 Task: Add Surya Brasil Red Henna Cream to the cart.
Action: Mouse moved to (241, 125)
Screenshot: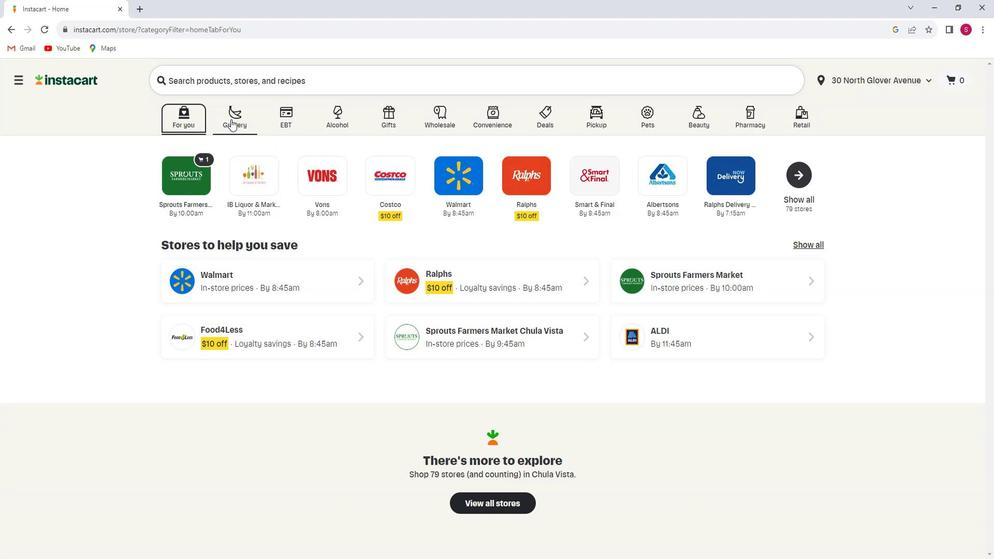 
Action: Mouse pressed left at (241, 125)
Screenshot: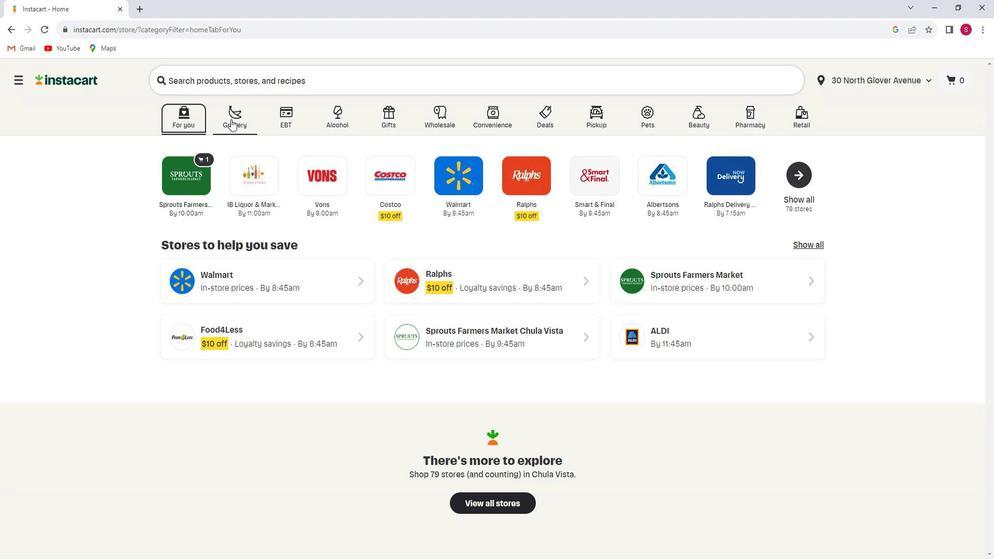 
Action: Mouse moved to (250, 307)
Screenshot: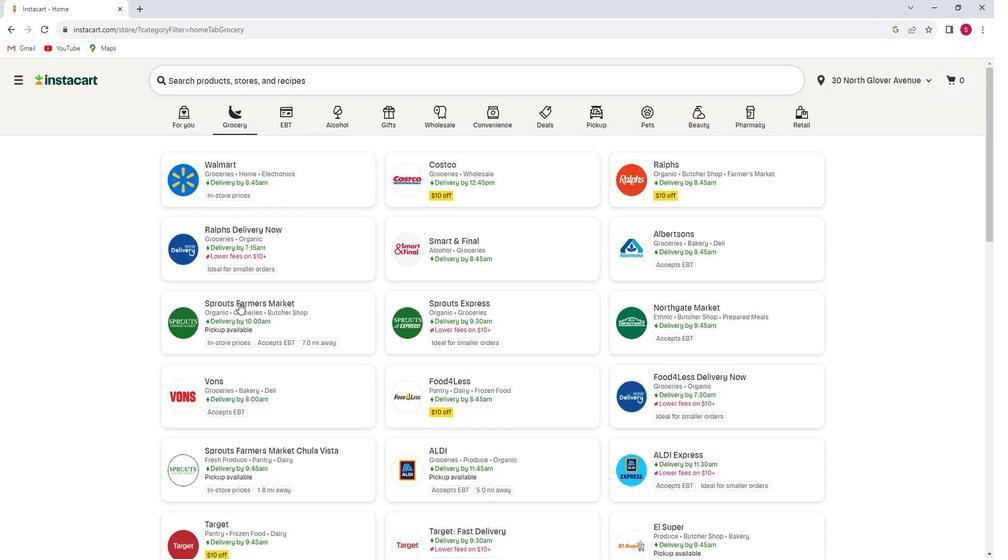 
Action: Mouse pressed left at (250, 307)
Screenshot: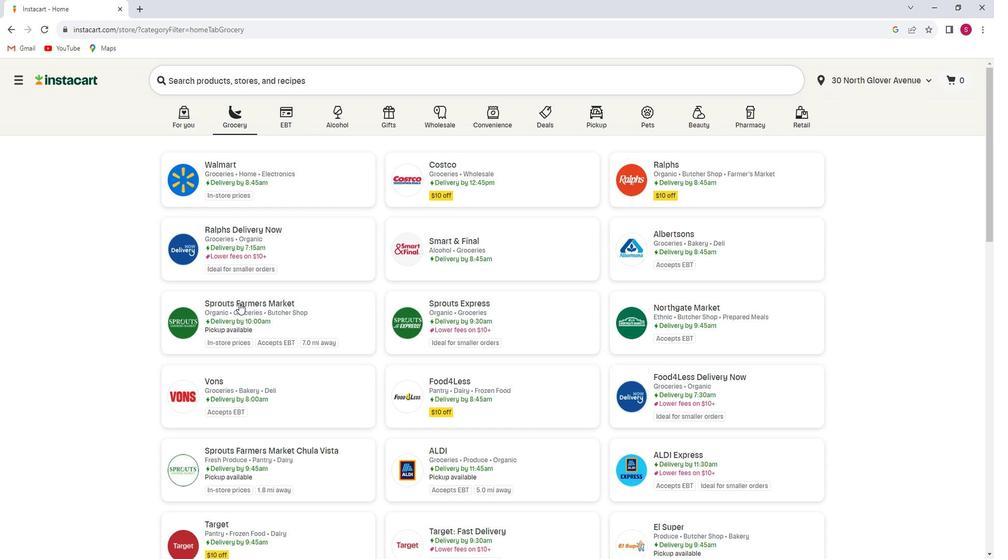 
Action: Mouse moved to (74, 364)
Screenshot: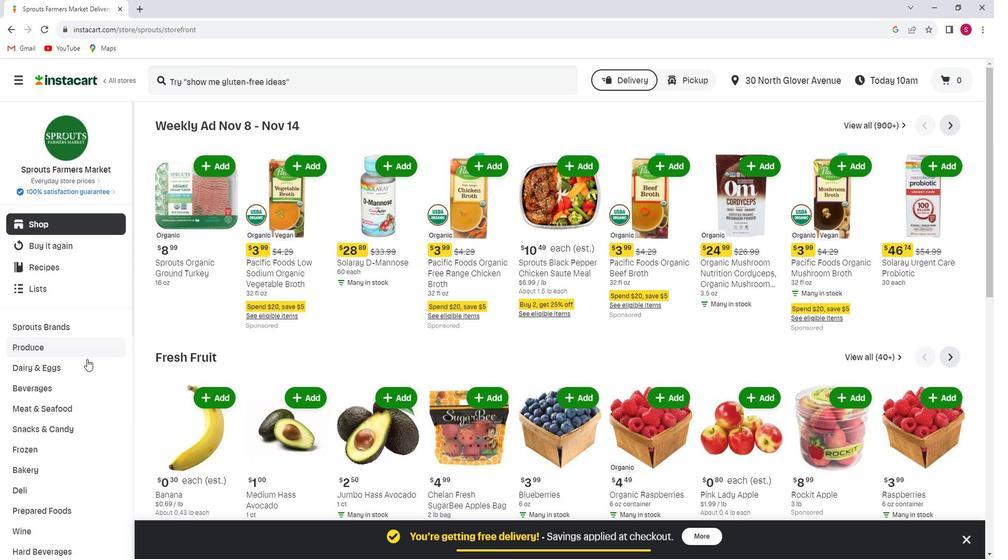
Action: Mouse scrolled (74, 364) with delta (0, 0)
Screenshot: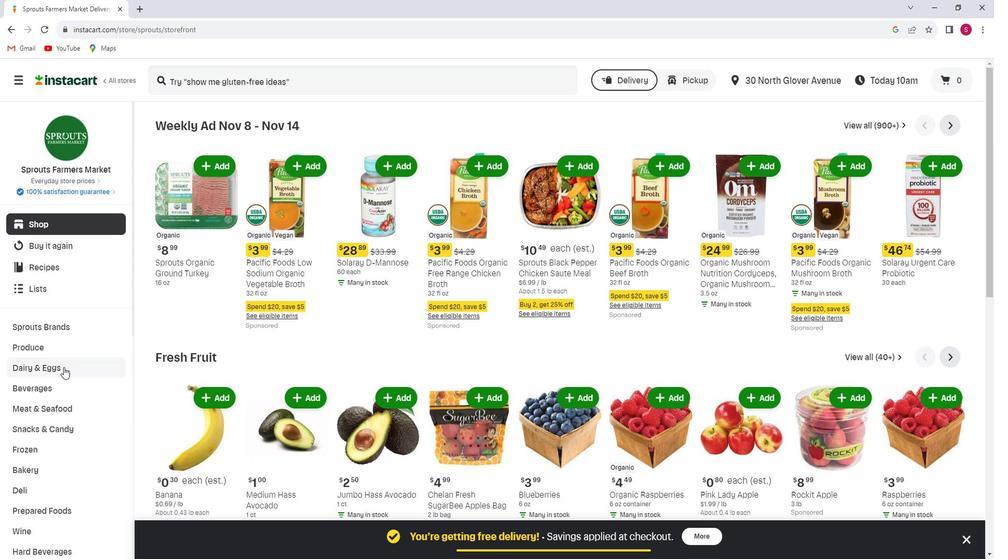 
Action: Mouse scrolled (74, 364) with delta (0, 0)
Screenshot: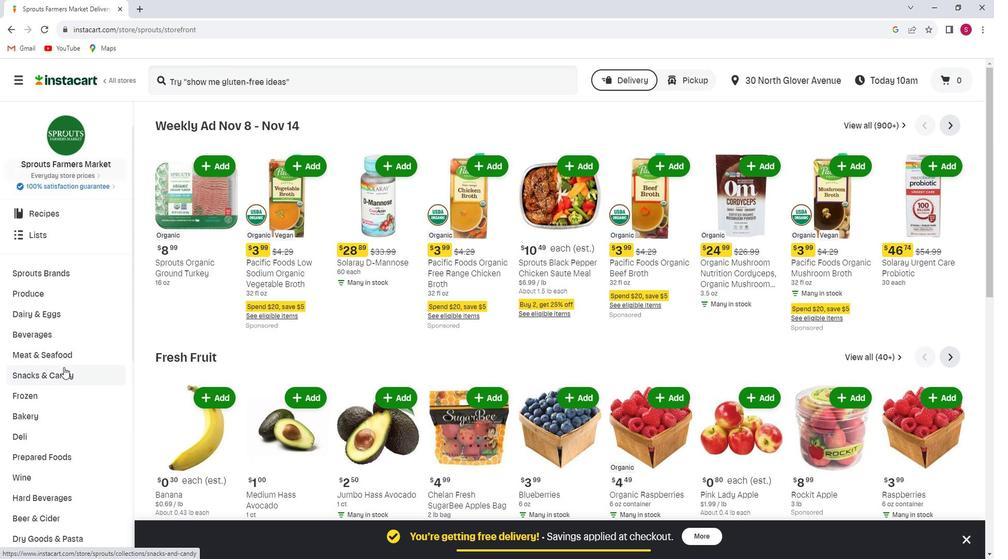
Action: Mouse scrolled (74, 364) with delta (0, 0)
Screenshot: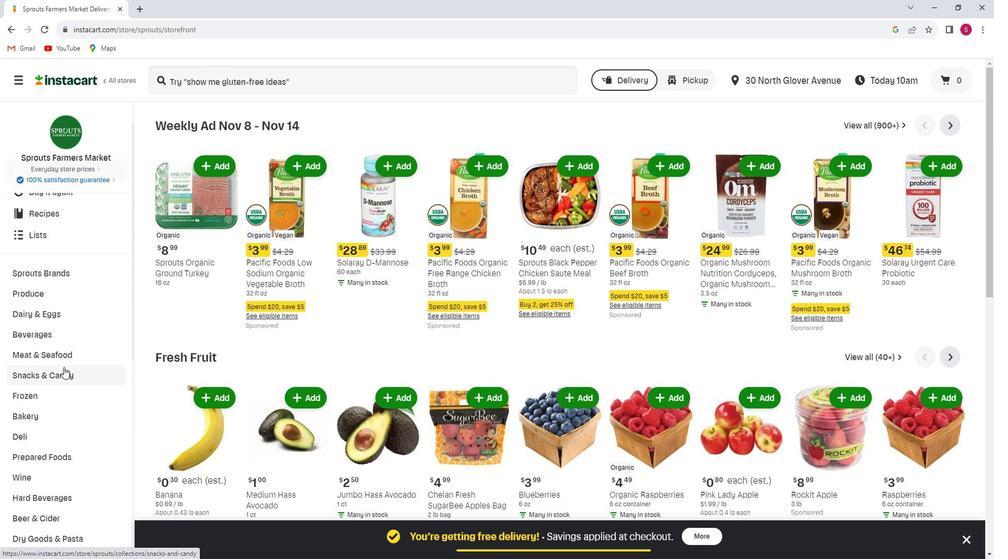 
Action: Mouse scrolled (74, 364) with delta (0, 0)
Screenshot: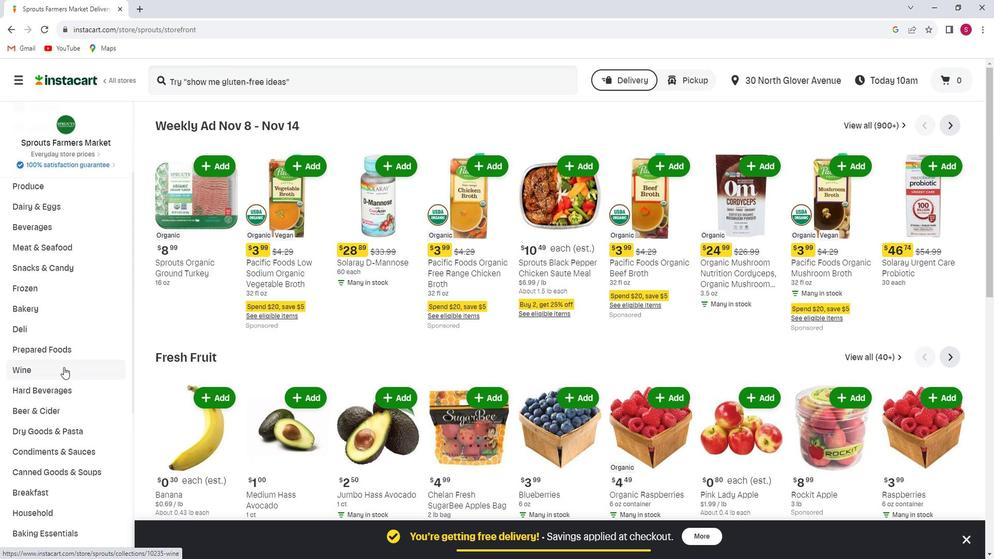 
Action: Mouse scrolled (74, 364) with delta (0, 0)
Screenshot: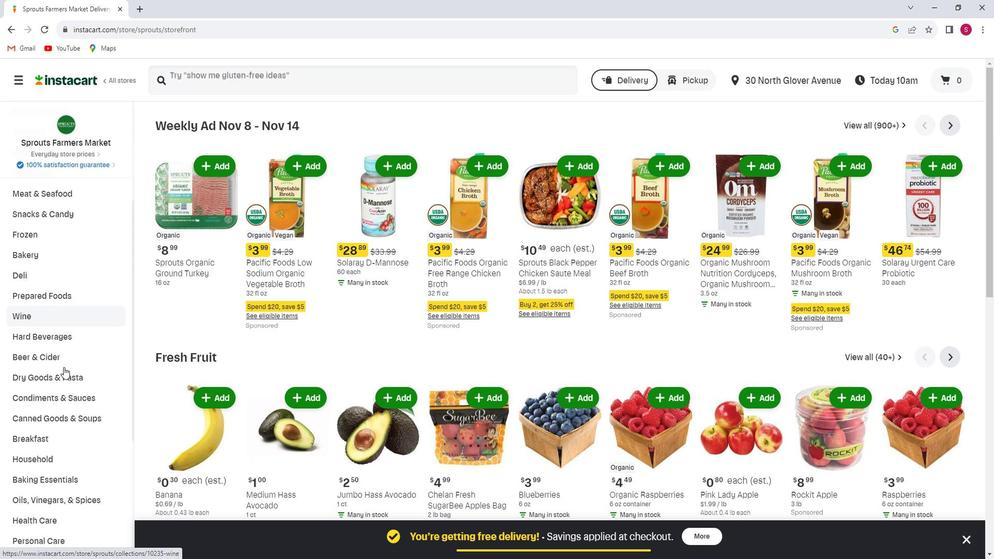 
Action: Mouse scrolled (74, 364) with delta (0, 0)
Screenshot: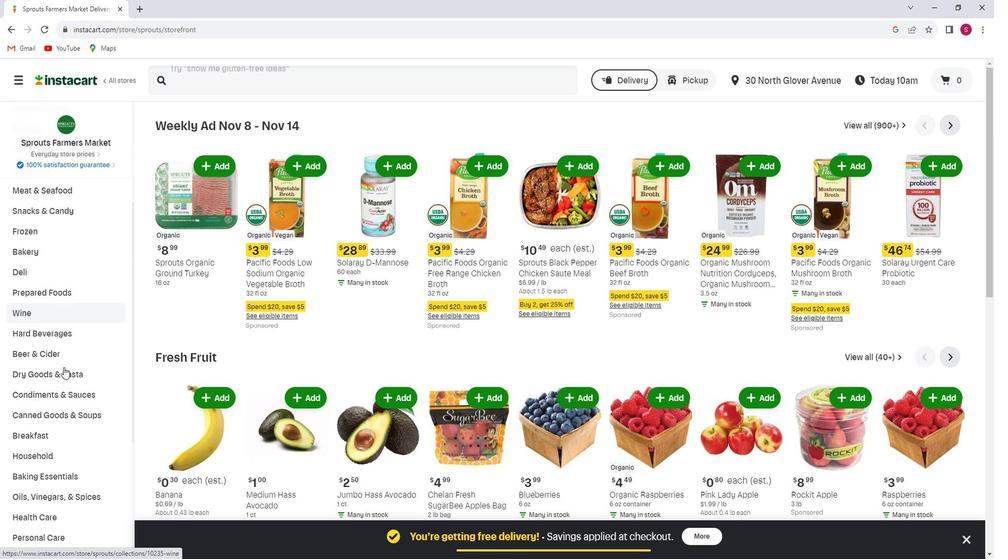 
Action: Mouse scrolled (74, 364) with delta (0, 0)
Screenshot: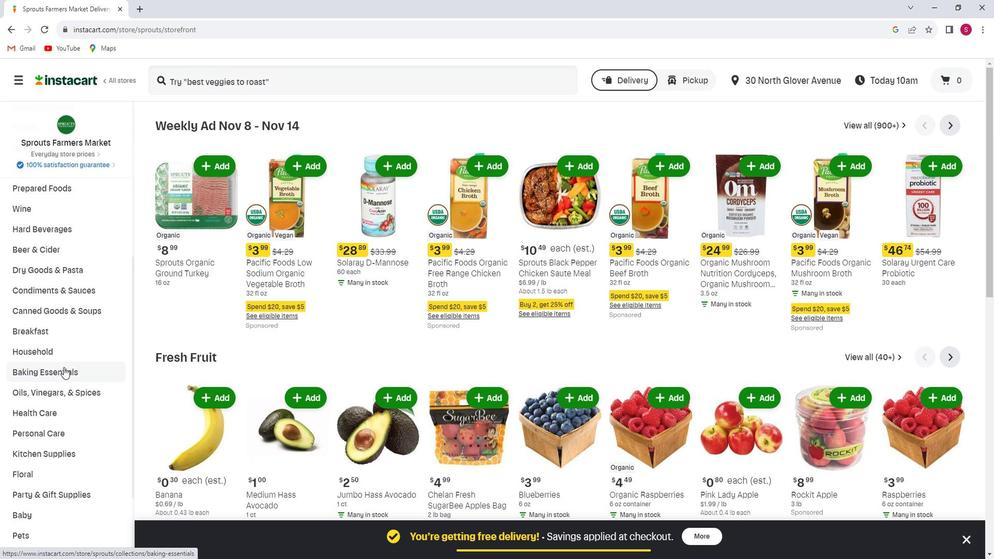 
Action: Mouse moved to (71, 382)
Screenshot: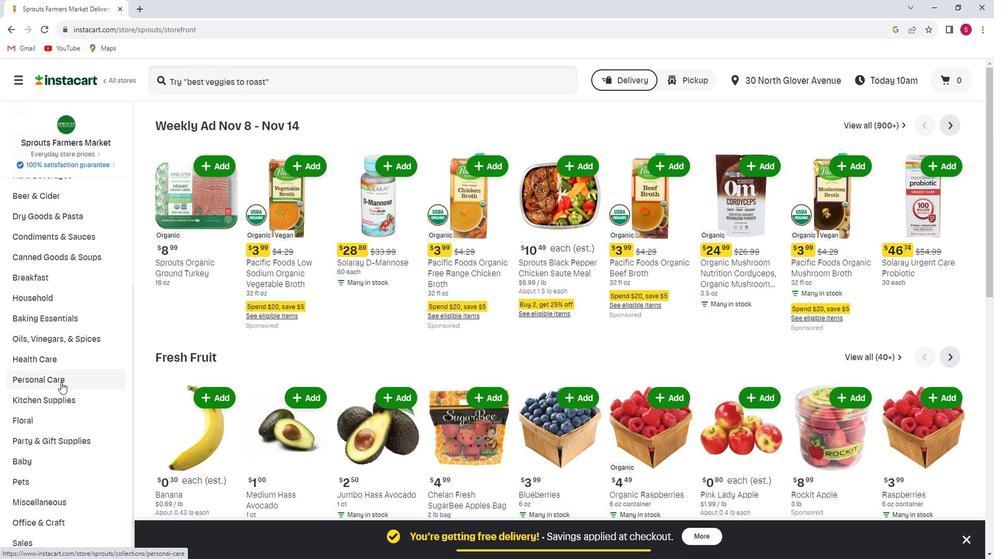 
Action: Mouse pressed left at (71, 382)
Screenshot: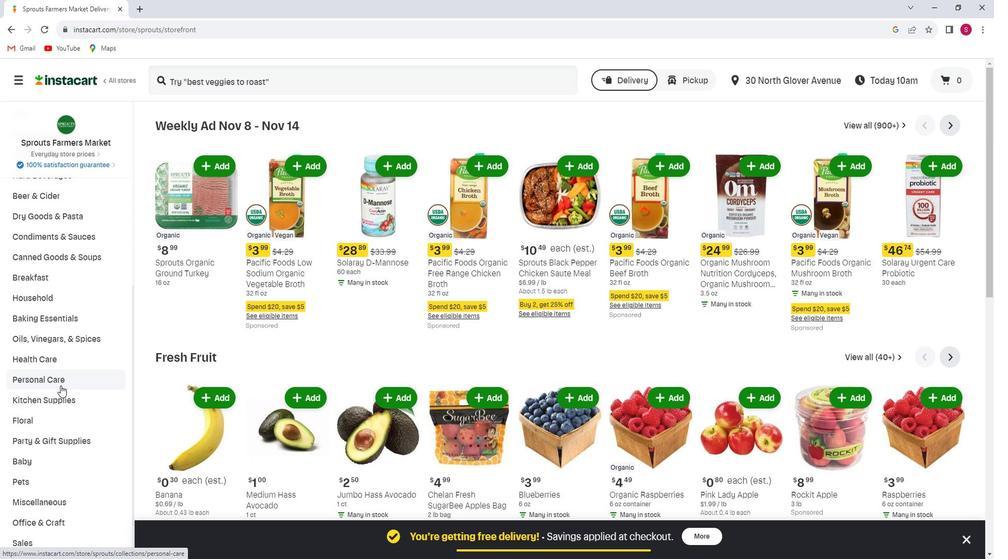 
Action: Mouse moved to (688, 154)
Screenshot: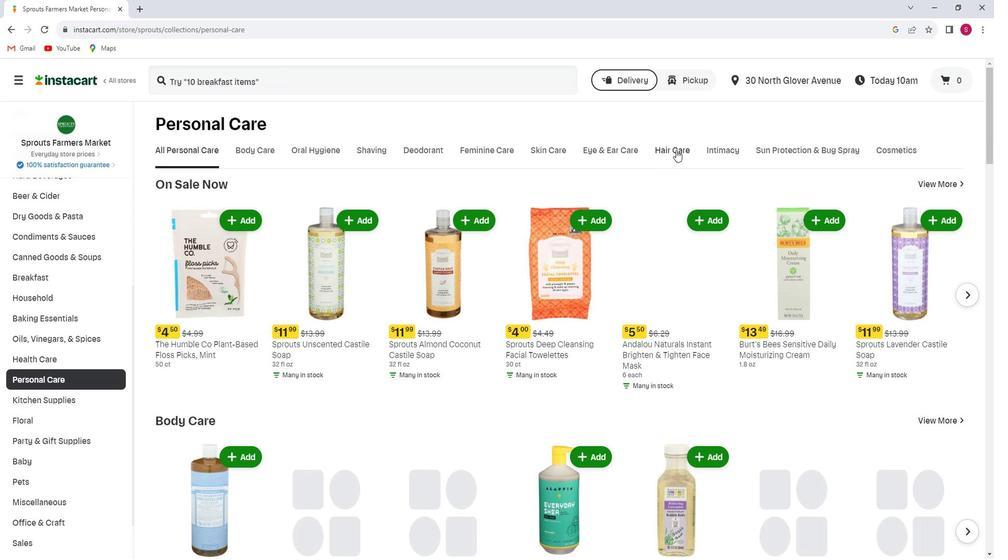 
Action: Mouse pressed left at (688, 154)
Screenshot: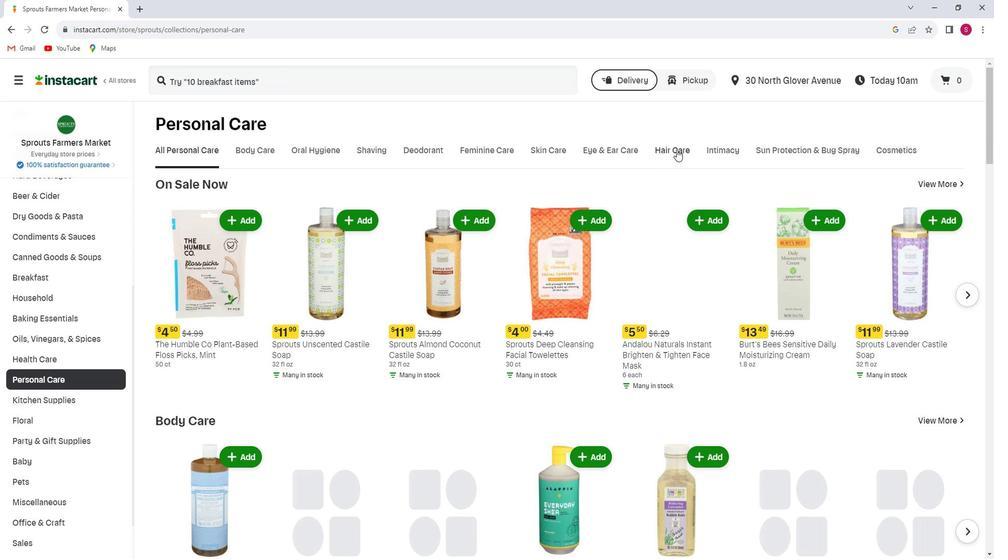 
Action: Mouse moved to (554, 199)
Screenshot: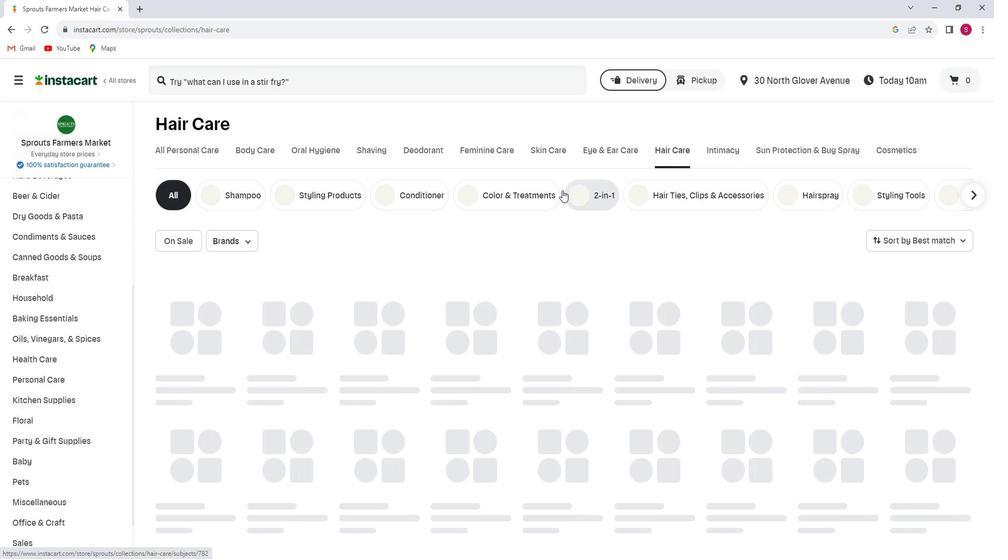 
Action: Mouse pressed left at (554, 199)
Screenshot: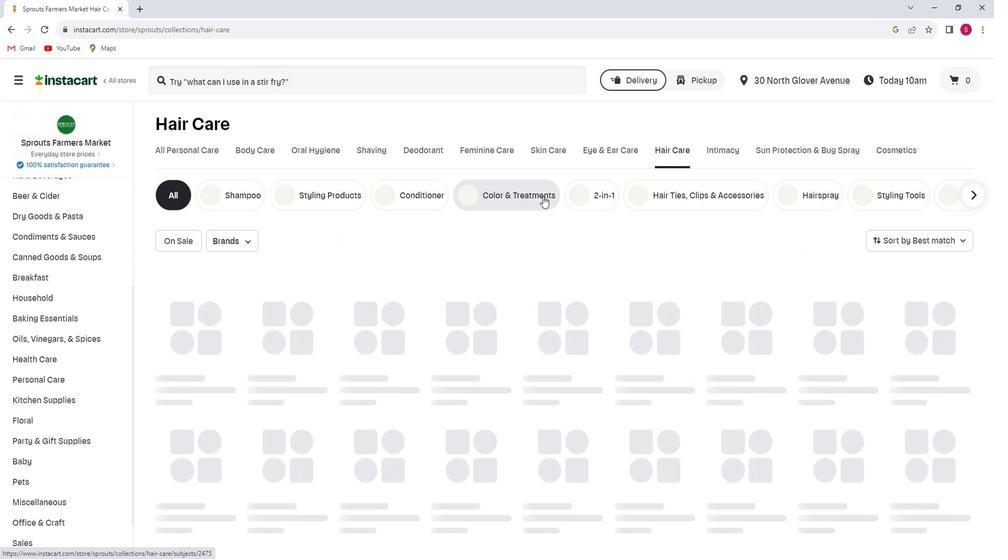 
Action: Mouse moved to (379, 84)
Screenshot: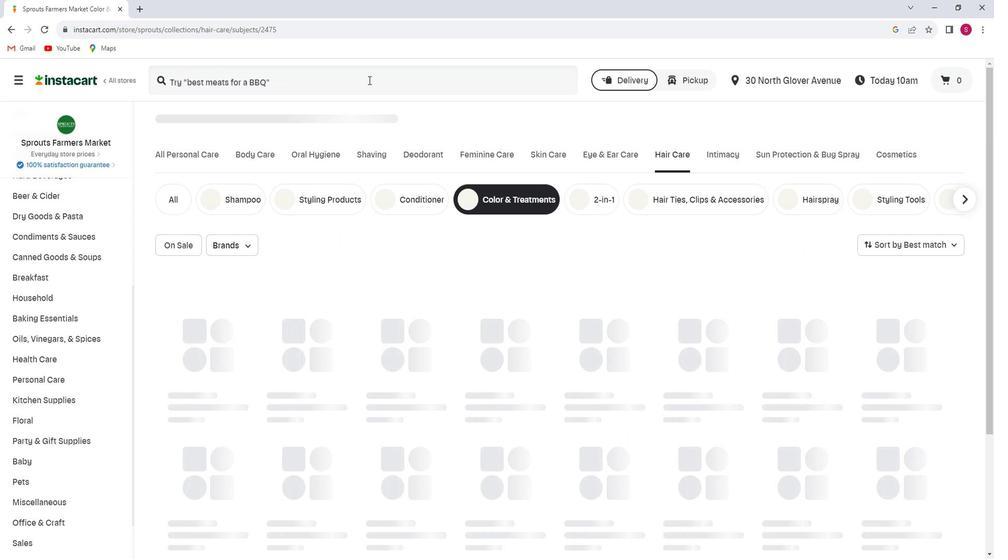 
Action: Mouse pressed left at (379, 84)
Screenshot: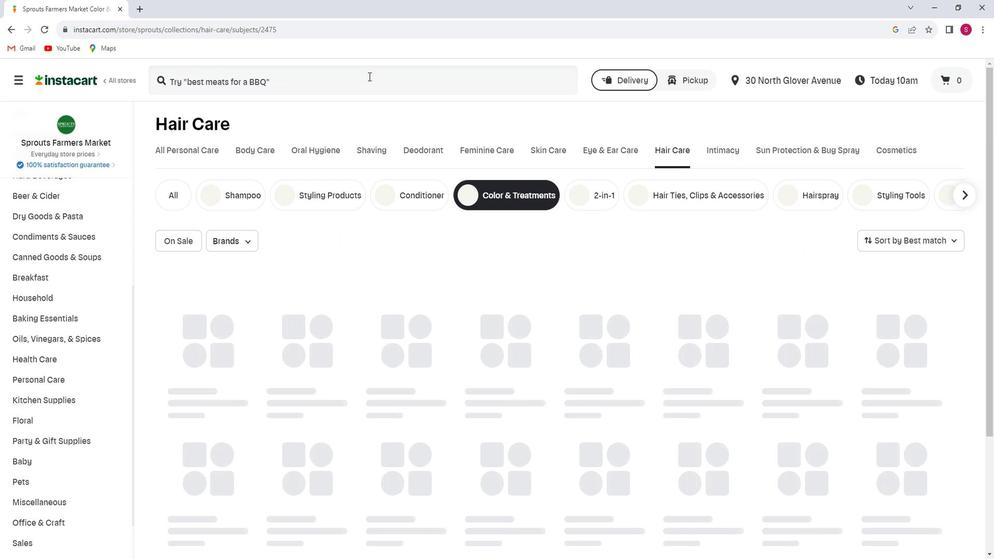 
Action: Key pressed <Key.shift>Surya<Key.space><Key.shift>Brasil<Key.space><Key.shift>Red<Key.space><Key.shift>Henna<Key.space><Key.shift>Cream<Key.enter>
Screenshot: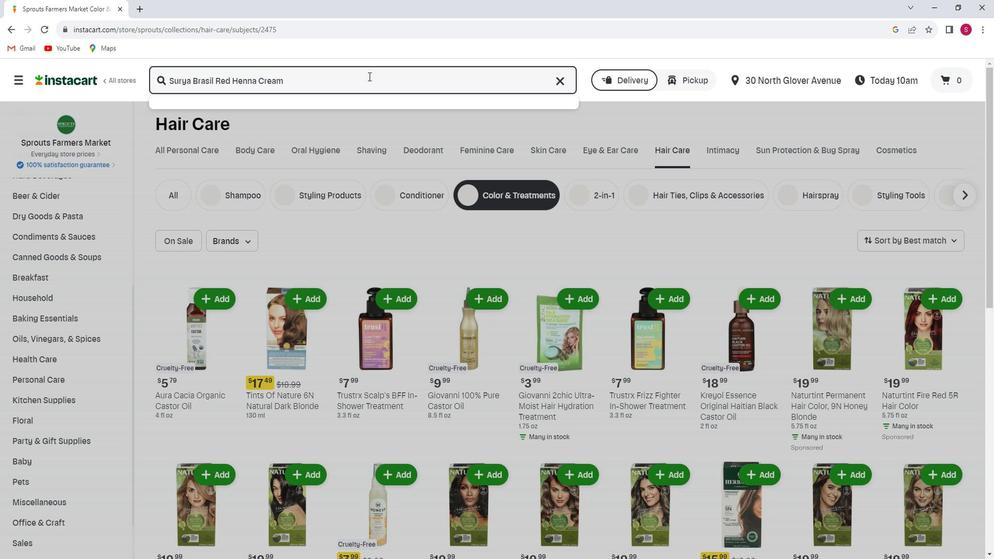 
Action: Mouse moved to (616, 167)
Screenshot: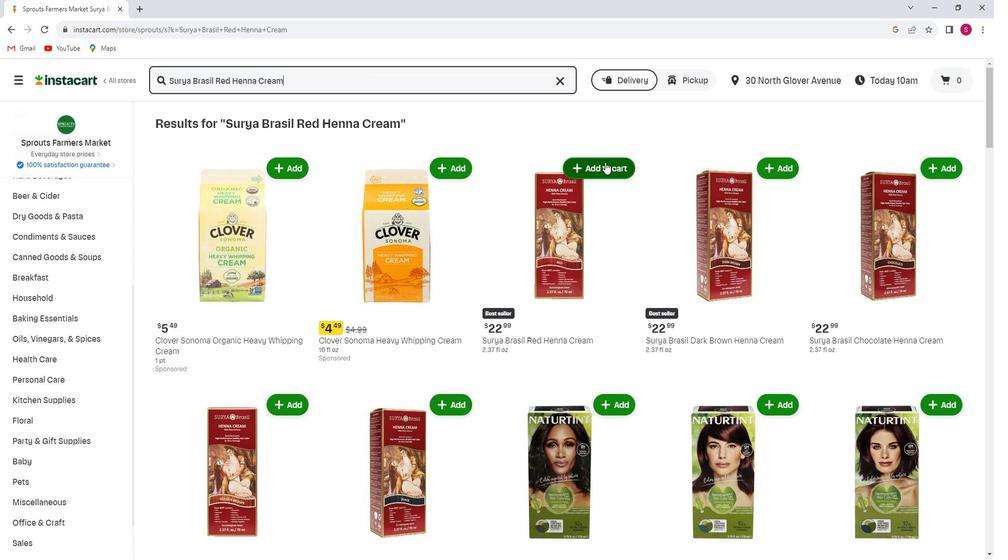 
Action: Mouse pressed left at (616, 167)
Screenshot: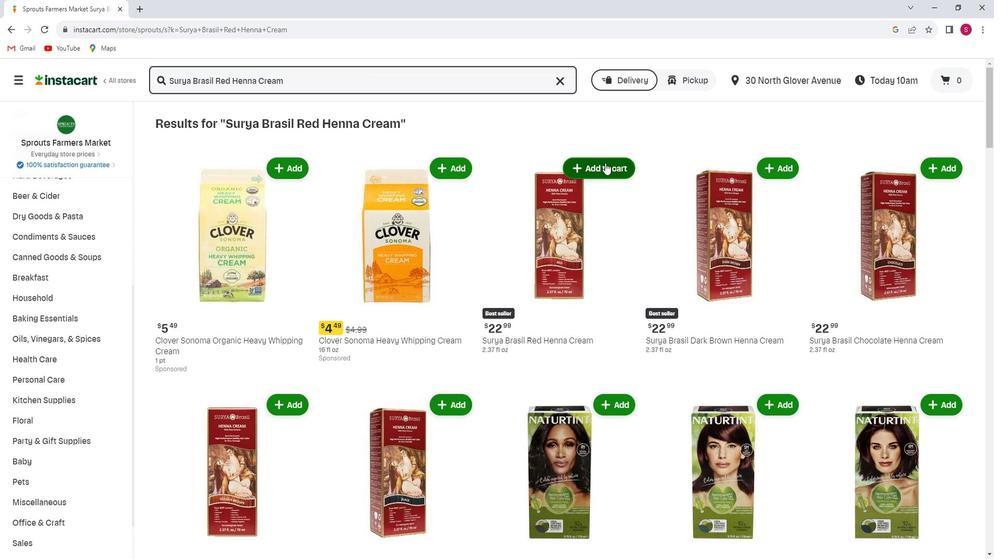 
Action: Mouse moved to (611, 213)
Screenshot: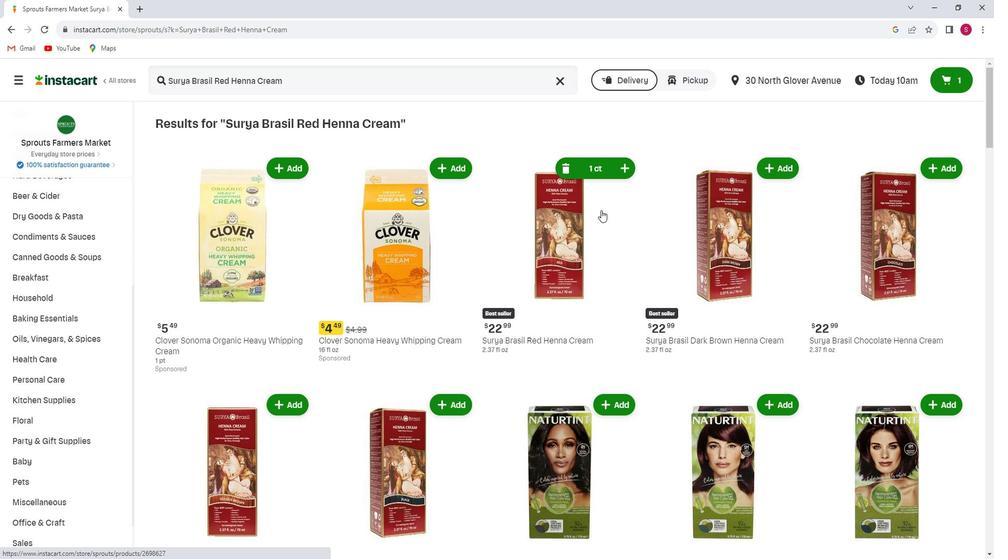 
